 Task: Change the subtitles font to Arial.
Action: Mouse moved to (125, 17)
Screenshot: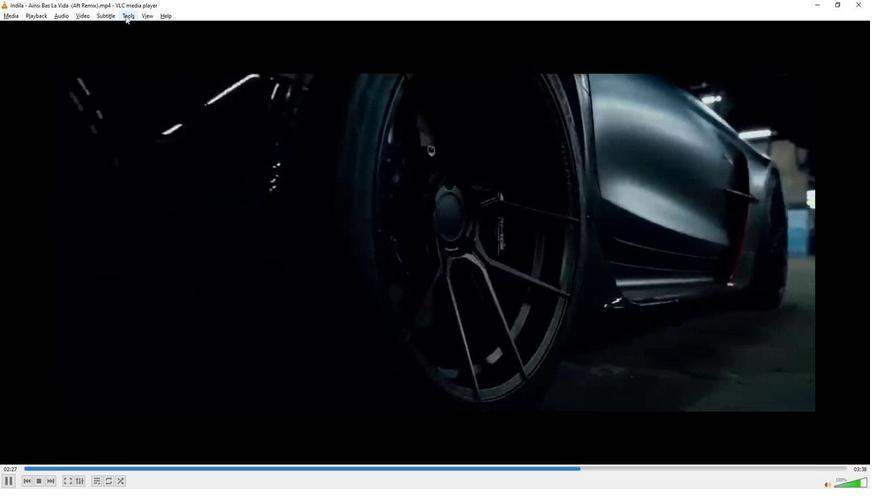 
Action: Mouse pressed left at (125, 17)
Screenshot: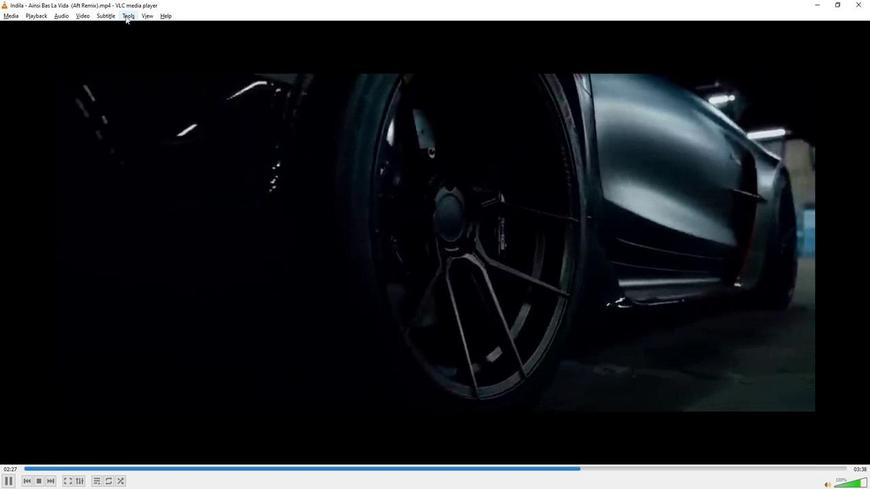 
Action: Mouse moved to (148, 125)
Screenshot: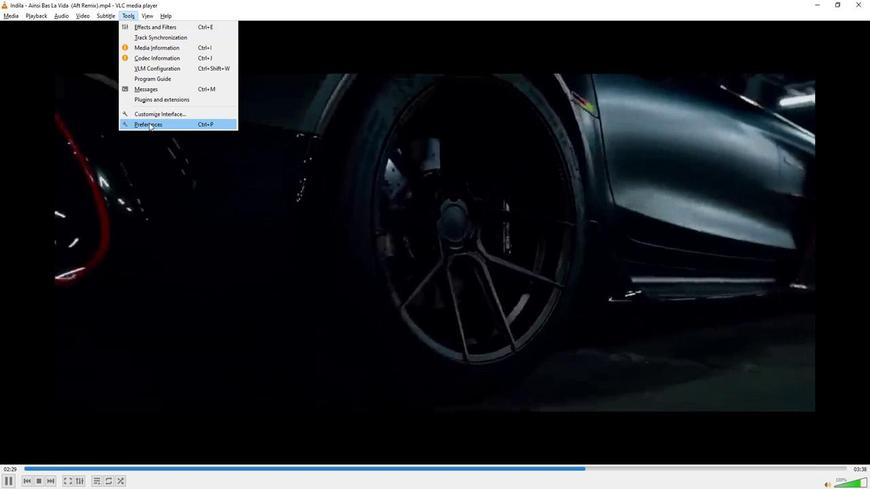 
Action: Mouse pressed left at (148, 125)
Screenshot: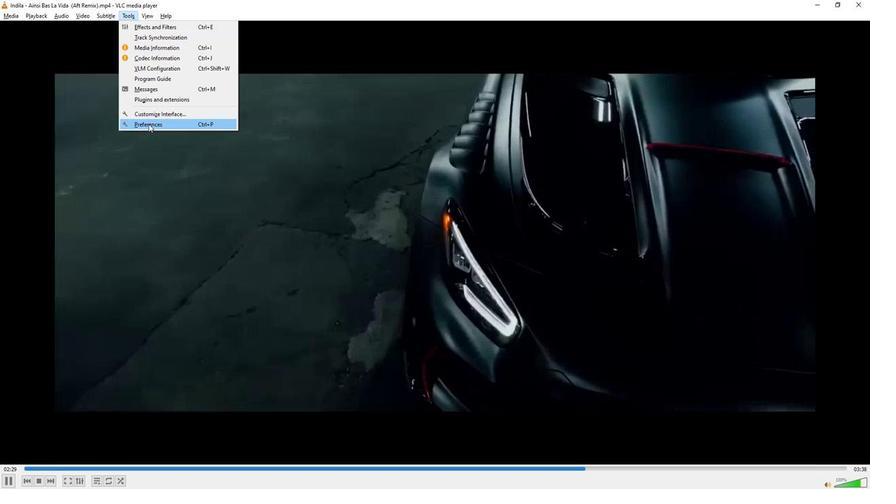 
Action: Mouse moved to (312, 106)
Screenshot: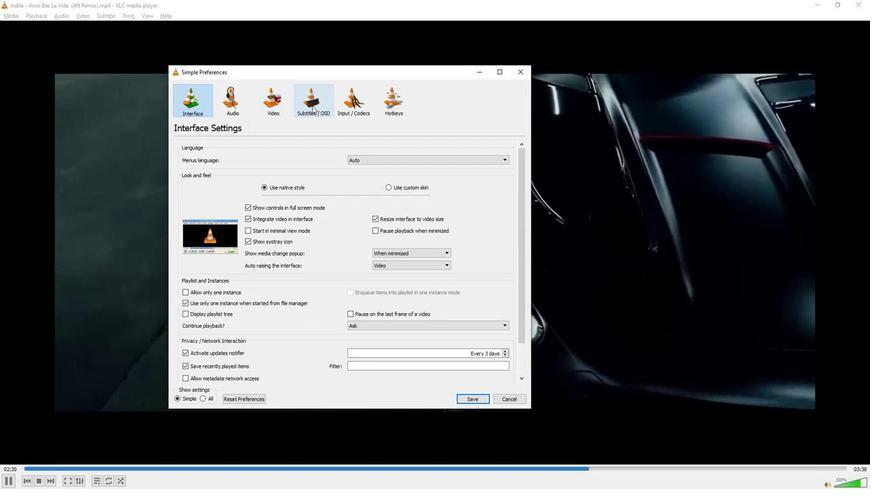 
Action: Mouse pressed left at (312, 106)
Screenshot: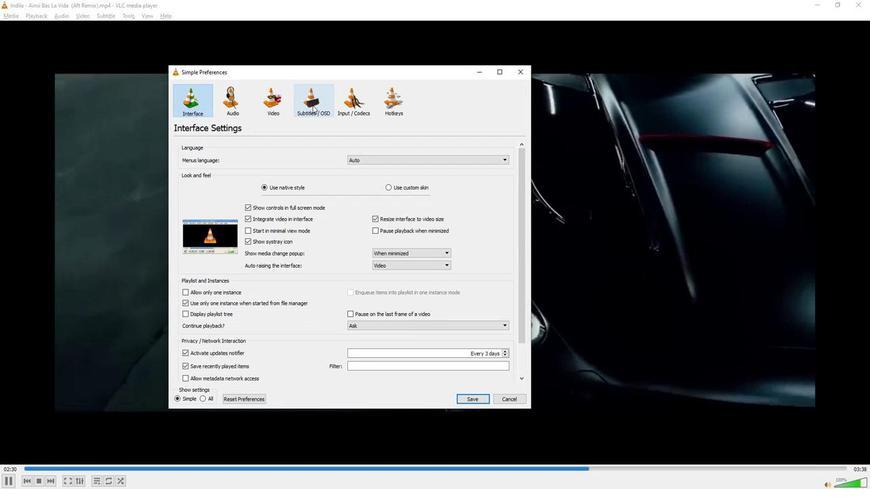 
Action: Mouse moved to (321, 248)
Screenshot: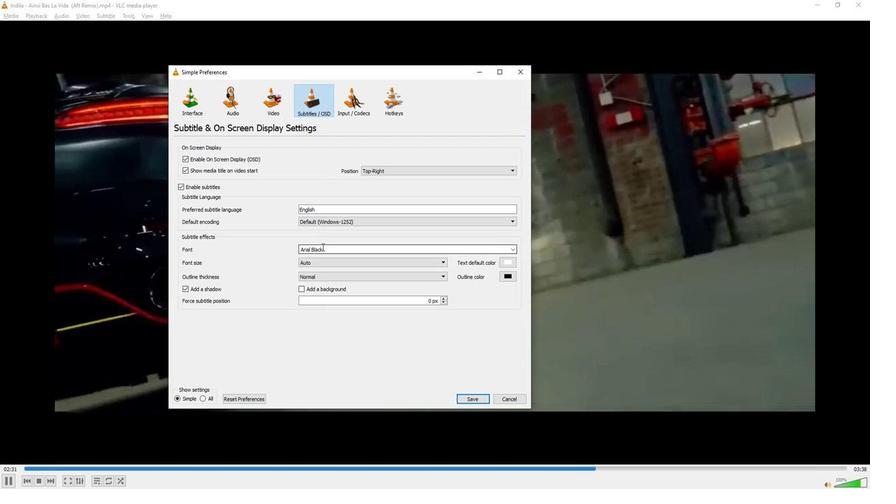 
Action: Mouse pressed left at (321, 248)
Screenshot: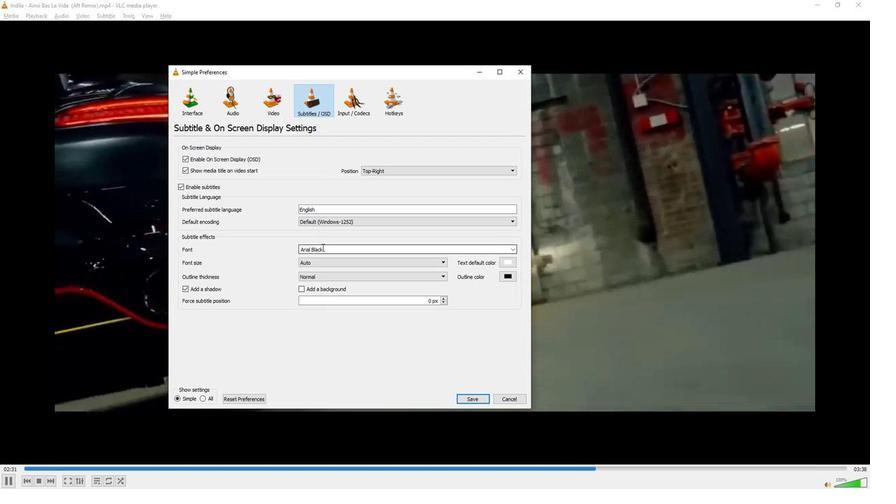 
Action: Mouse moved to (511, 249)
Screenshot: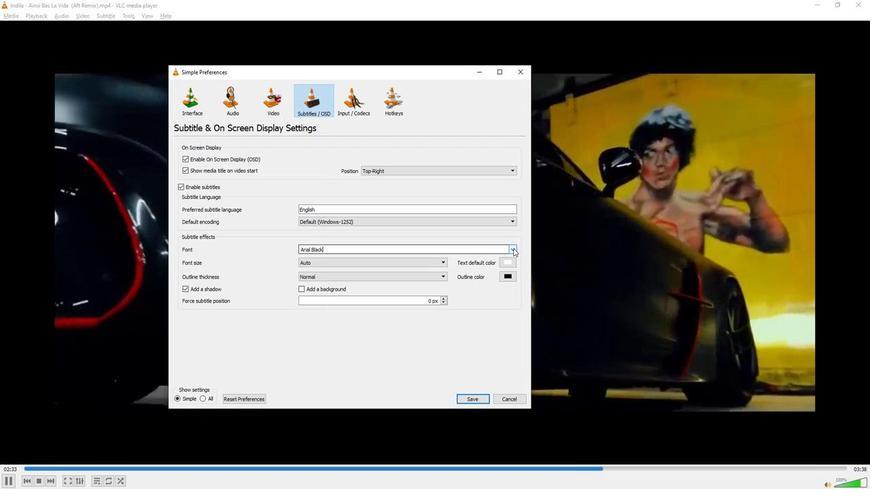 
Action: Mouse pressed left at (511, 249)
Screenshot: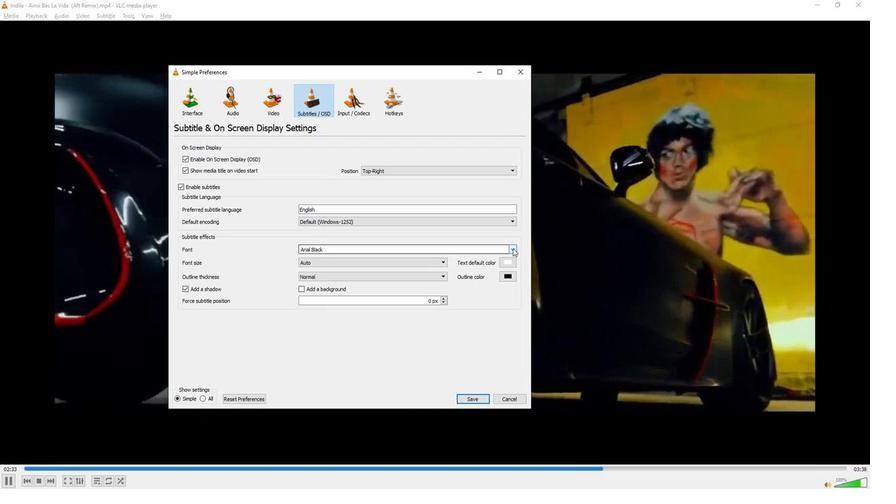 
Action: Mouse moved to (351, 258)
Screenshot: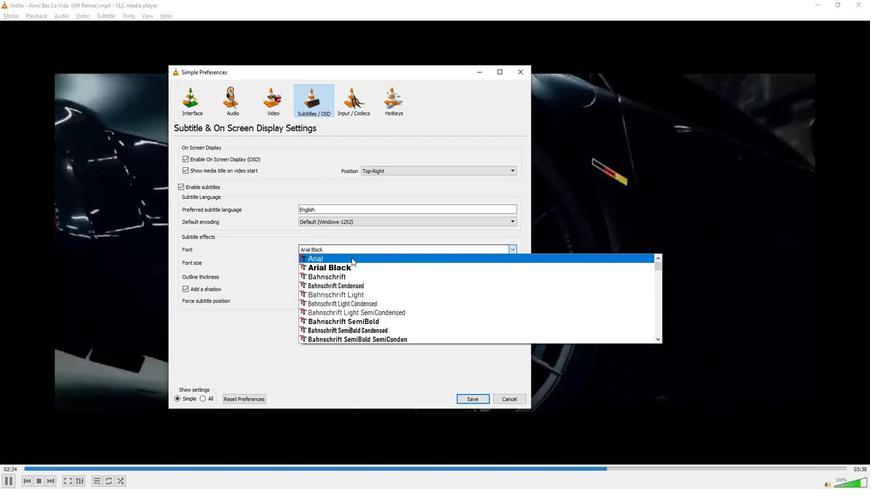 
Action: Mouse pressed left at (351, 258)
Screenshot: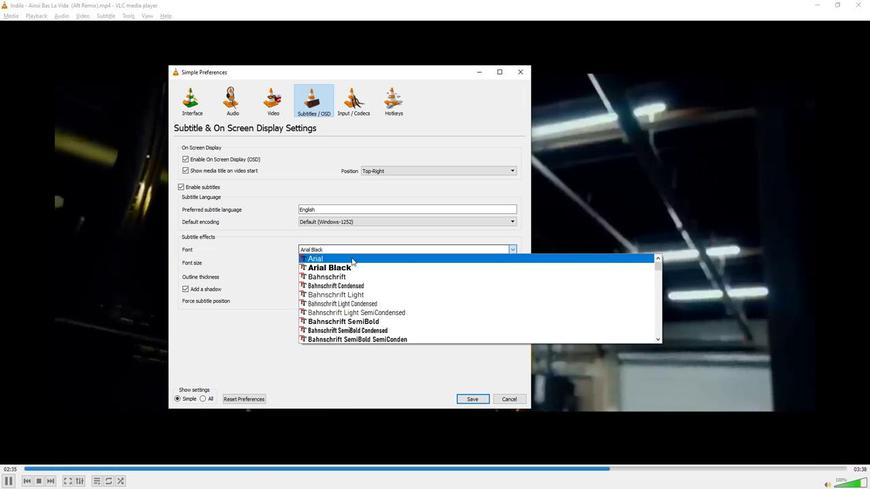 
Action: Mouse moved to (469, 397)
Screenshot: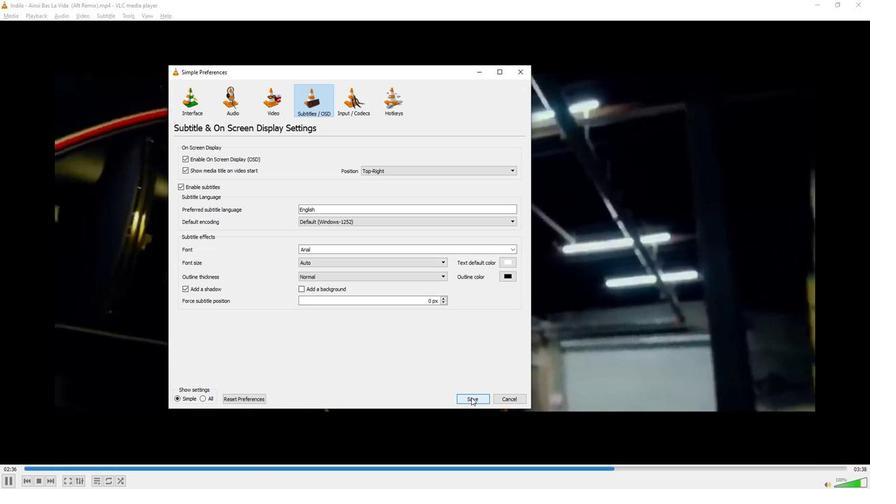 
Action: Mouse pressed left at (469, 397)
Screenshot: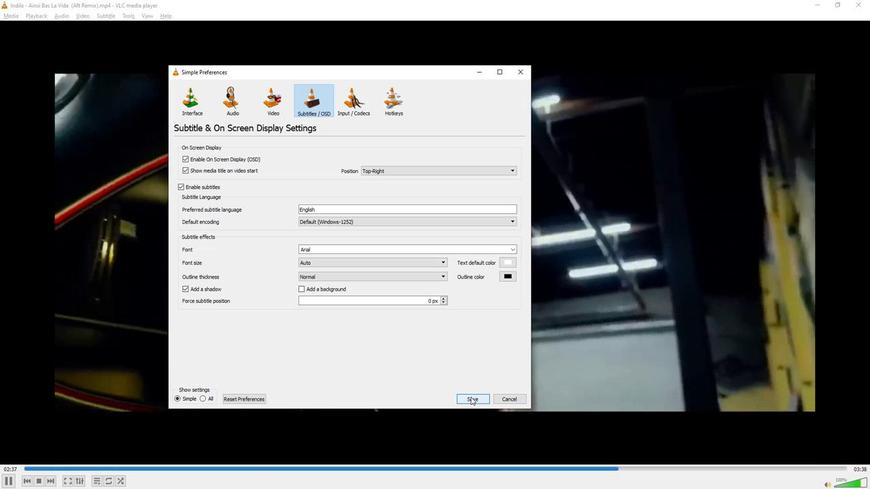 
